 Task: Open Card Influencer Outreach Execution in Board Sales Team Compensation and Incentive Design to Workspace Digital Advertising and add a team member Softage.3@softage.net, a label Orange, a checklist Natural Language Processing, an attachment from your computer, a color Orange and finally, add a card description 'Send out client proposal for review' and a comment 'Given the potential impact of this task on our company reputation, let us ensure that we approach it with a sense of integrity and professionalism.'. Add a start date 'Jan 03, 1900' with a due date 'Jan 10, 1900'
Action: Mouse moved to (217, 128)
Screenshot: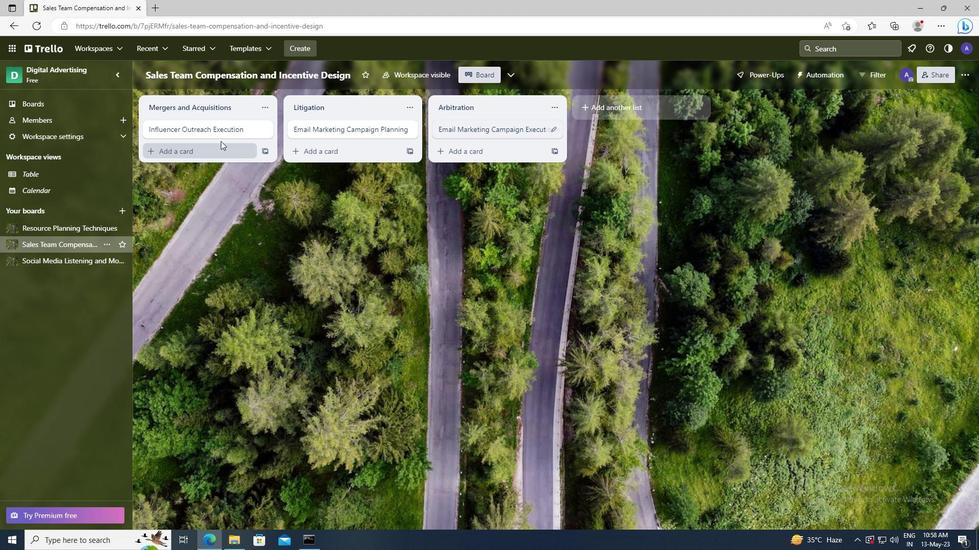 
Action: Mouse pressed left at (217, 128)
Screenshot: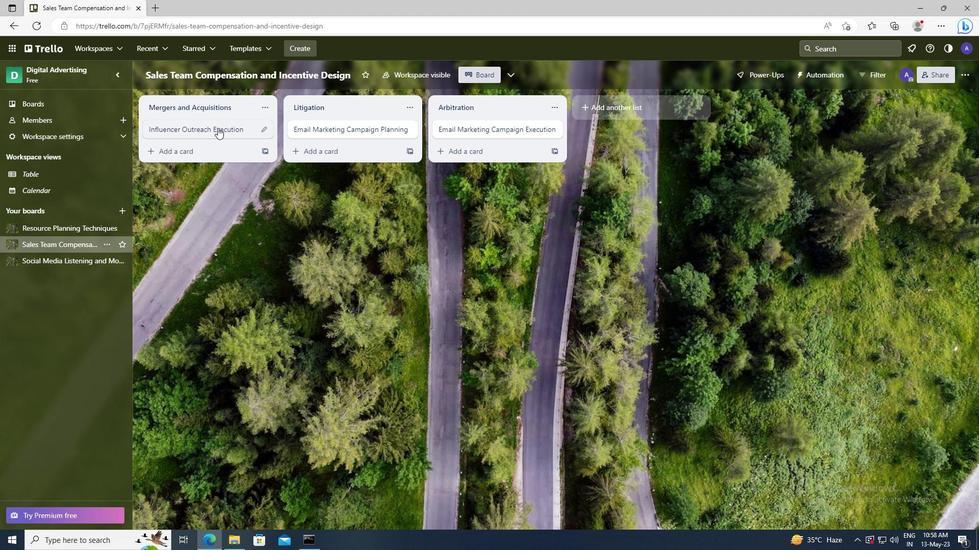 
Action: Mouse moved to (608, 130)
Screenshot: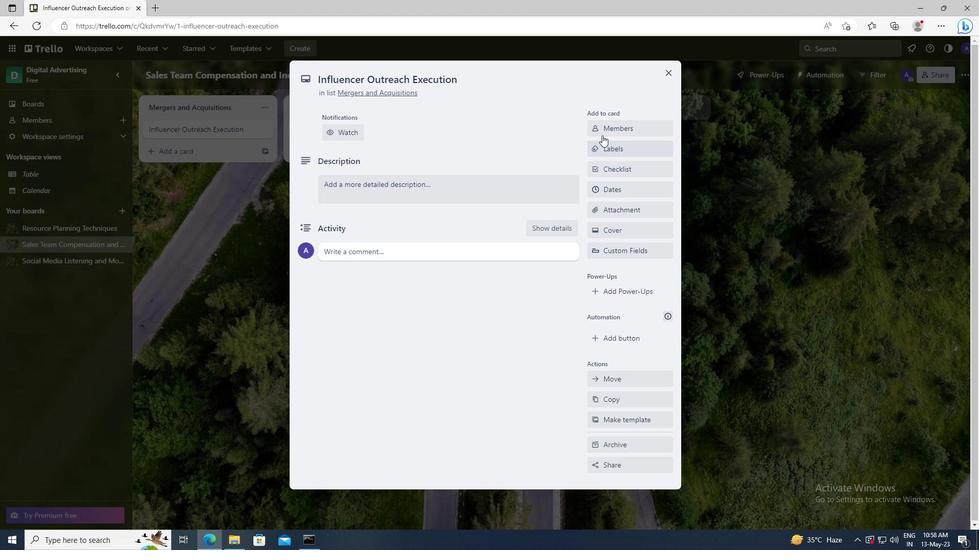 
Action: Mouse pressed left at (608, 130)
Screenshot: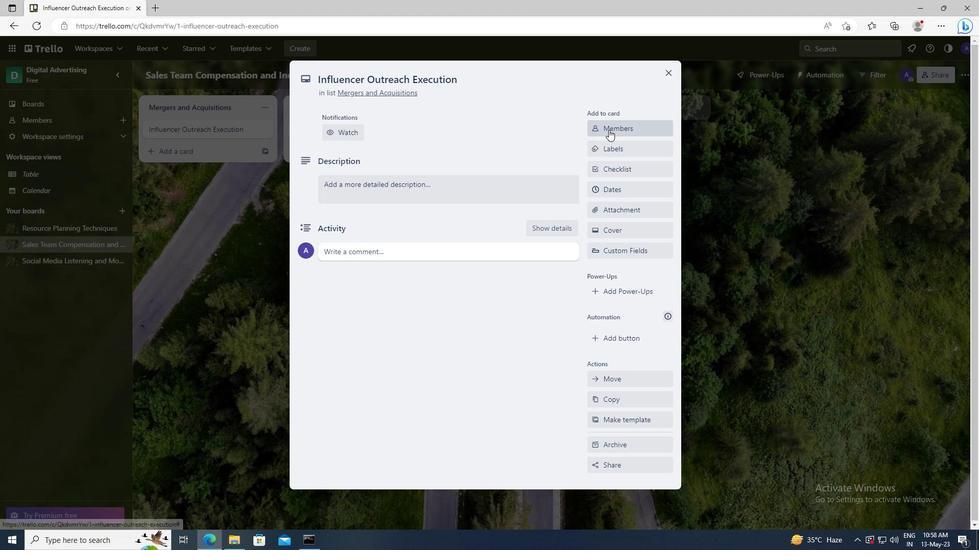
Action: Mouse moved to (610, 175)
Screenshot: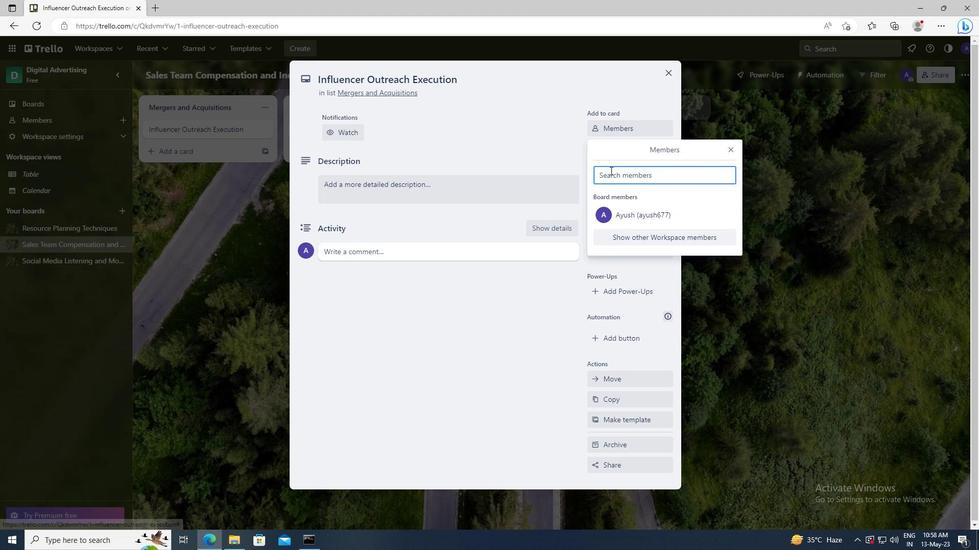 
Action: Mouse pressed left at (610, 175)
Screenshot: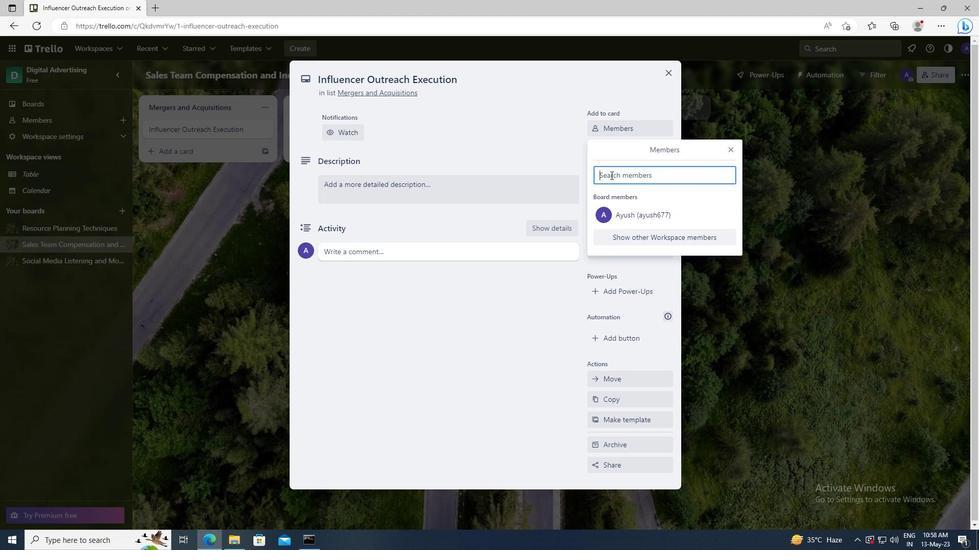 
Action: Key pressed <Key.shift>SOFTAGE.3
Screenshot: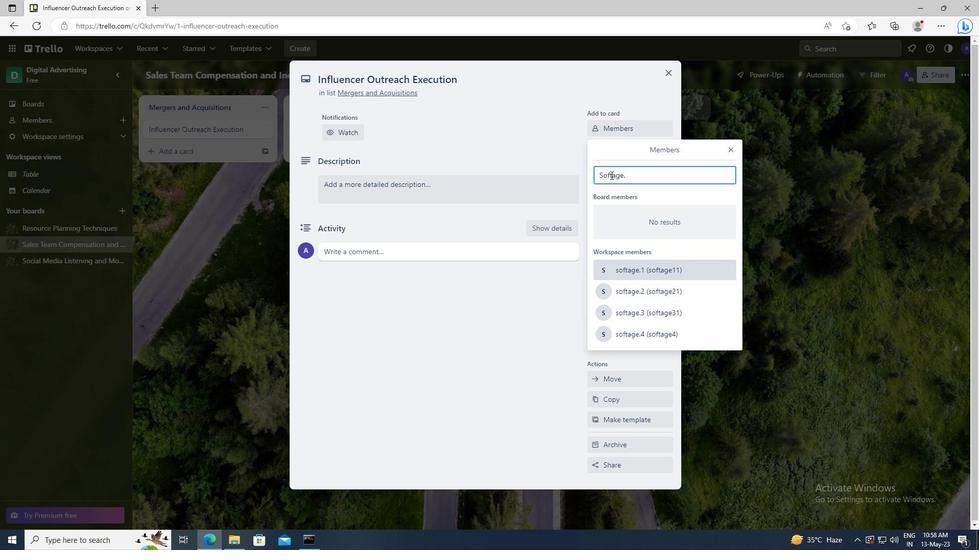
Action: Mouse moved to (614, 273)
Screenshot: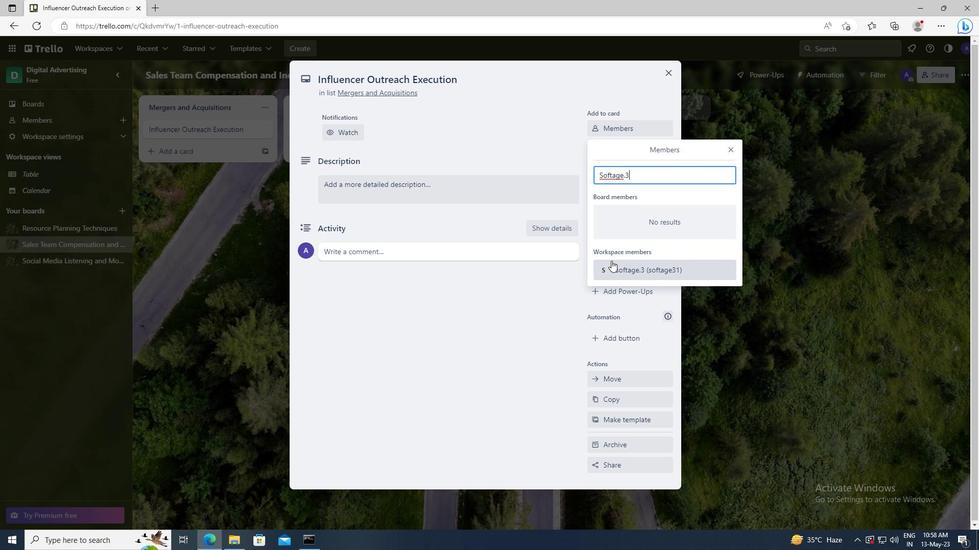 
Action: Mouse pressed left at (614, 273)
Screenshot: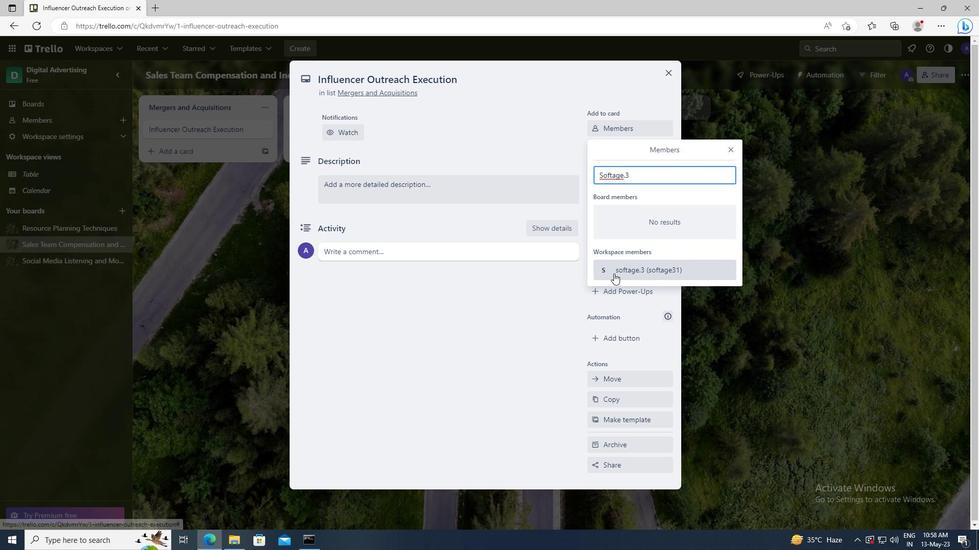 
Action: Mouse moved to (731, 150)
Screenshot: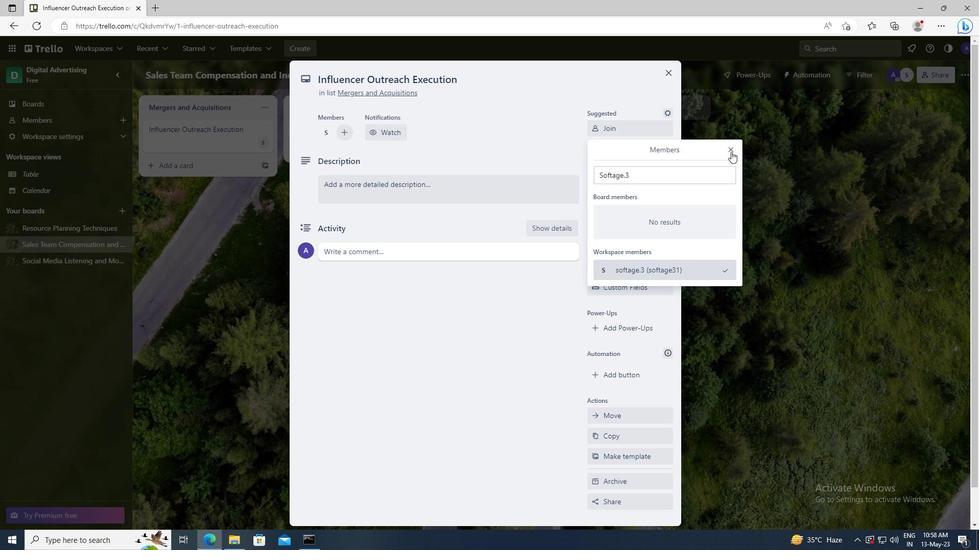 
Action: Mouse pressed left at (731, 150)
Screenshot: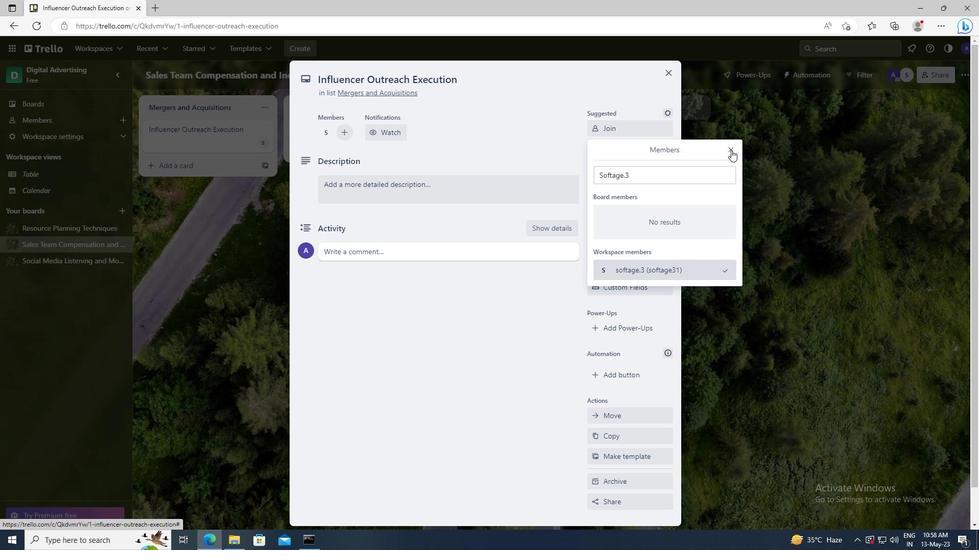 
Action: Mouse moved to (646, 182)
Screenshot: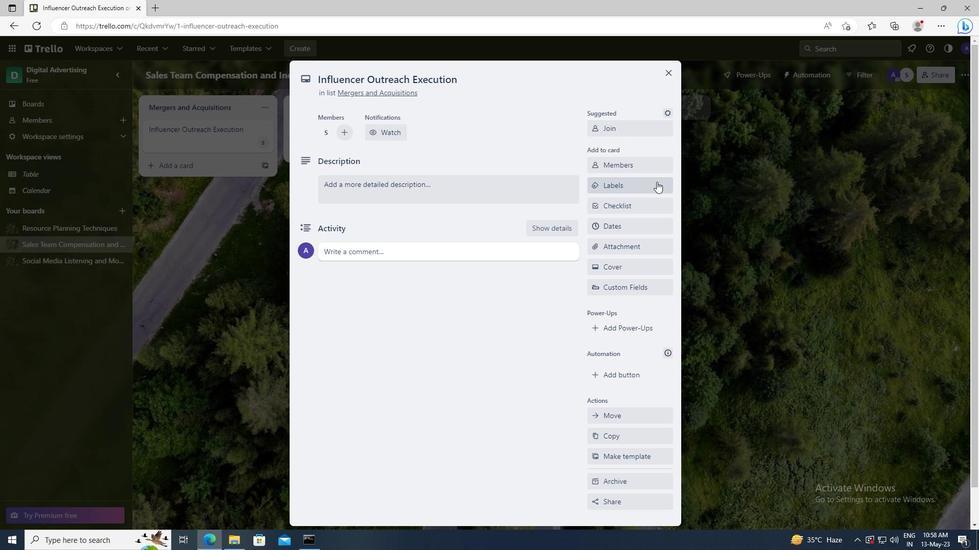 
Action: Mouse pressed left at (646, 182)
Screenshot: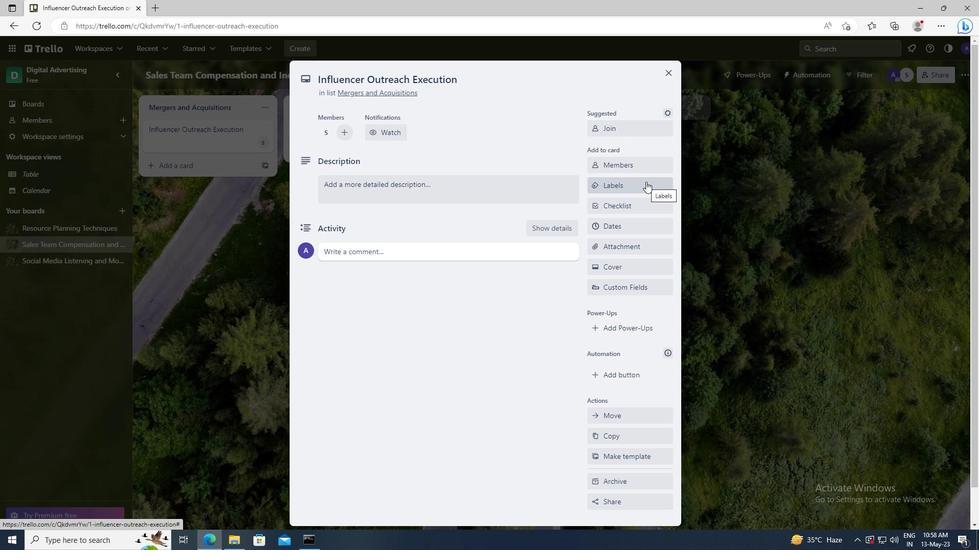 
Action: Mouse moved to (669, 388)
Screenshot: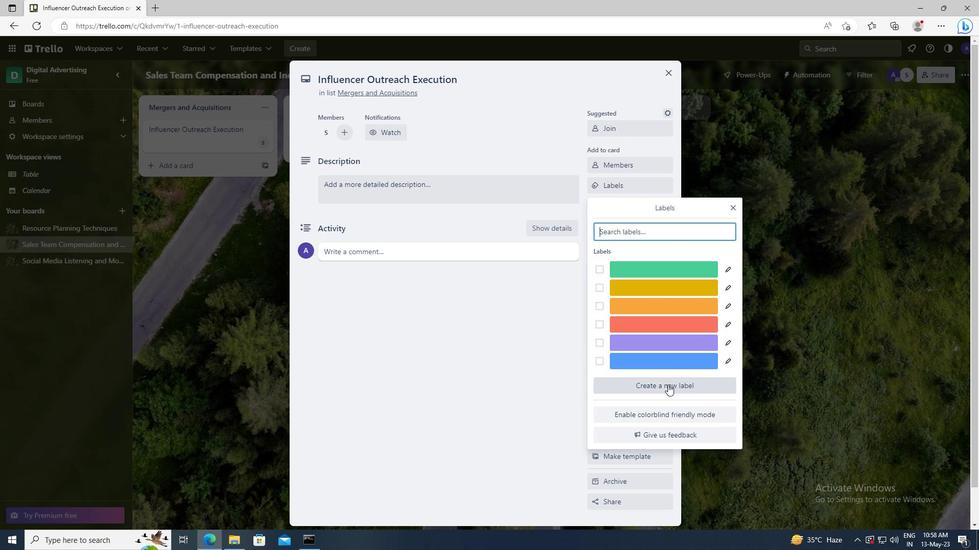 
Action: Mouse pressed left at (669, 388)
Screenshot: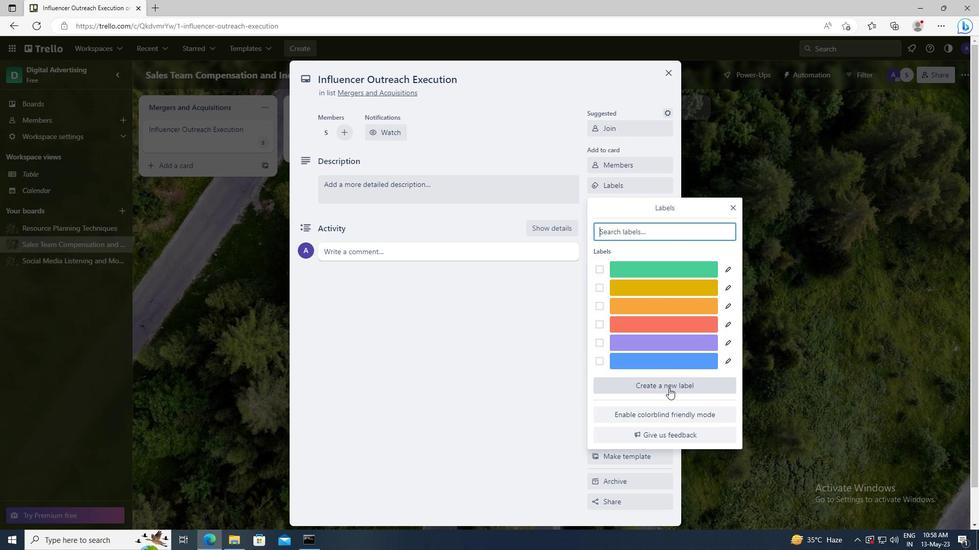 
Action: Mouse moved to (662, 359)
Screenshot: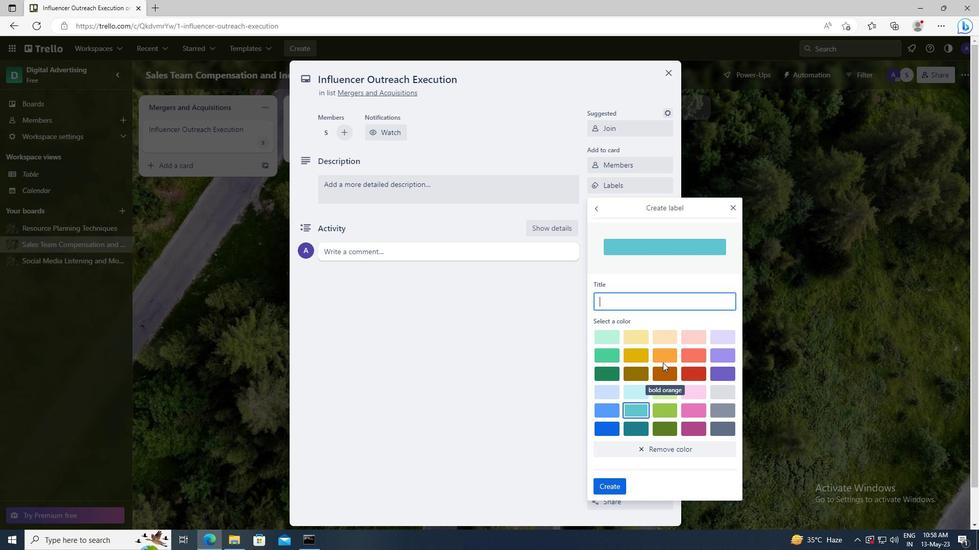 
Action: Mouse pressed left at (662, 359)
Screenshot: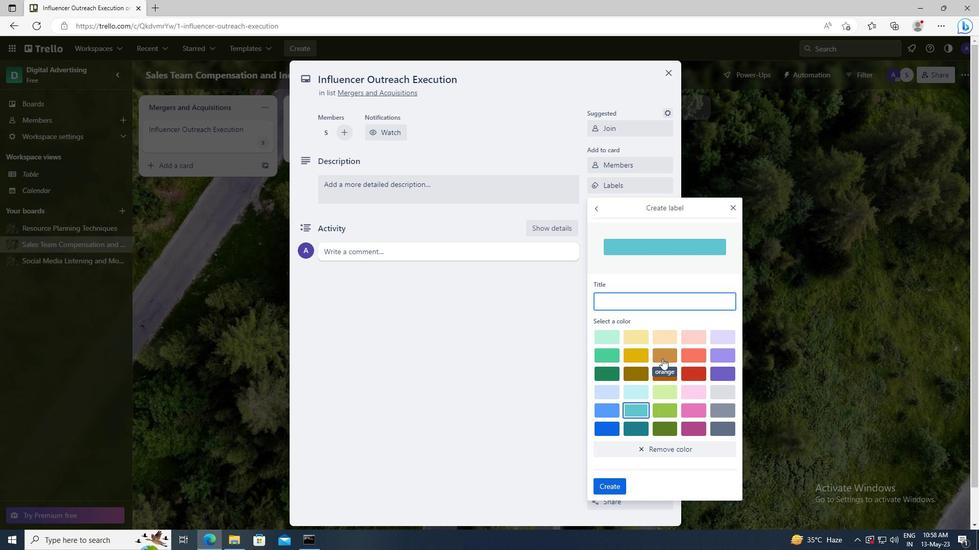 
Action: Mouse moved to (618, 486)
Screenshot: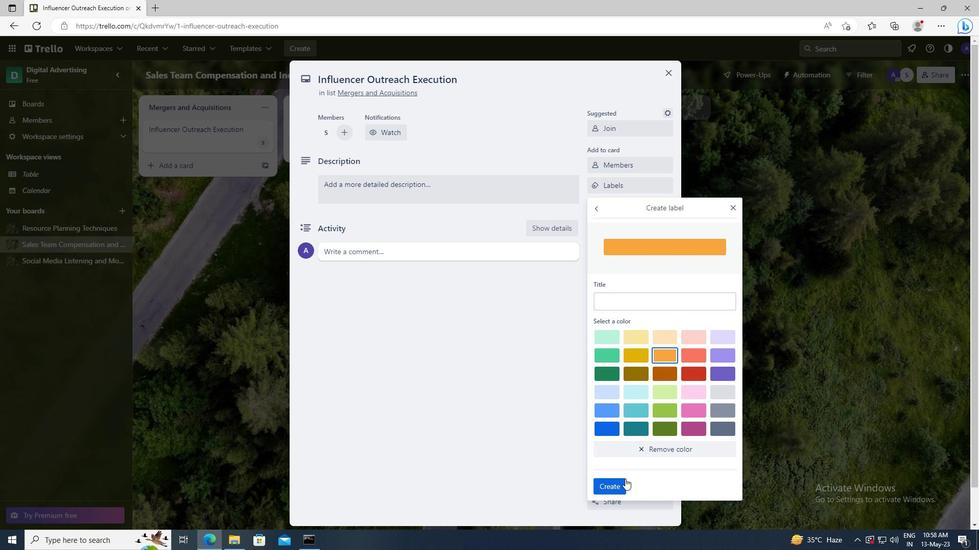 
Action: Mouse pressed left at (618, 486)
Screenshot: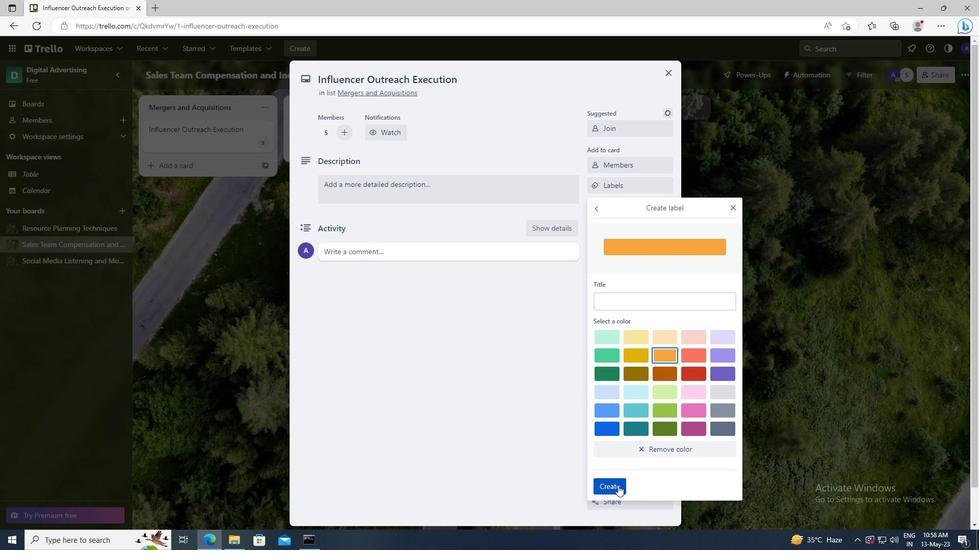 
Action: Mouse moved to (732, 208)
Screenshot: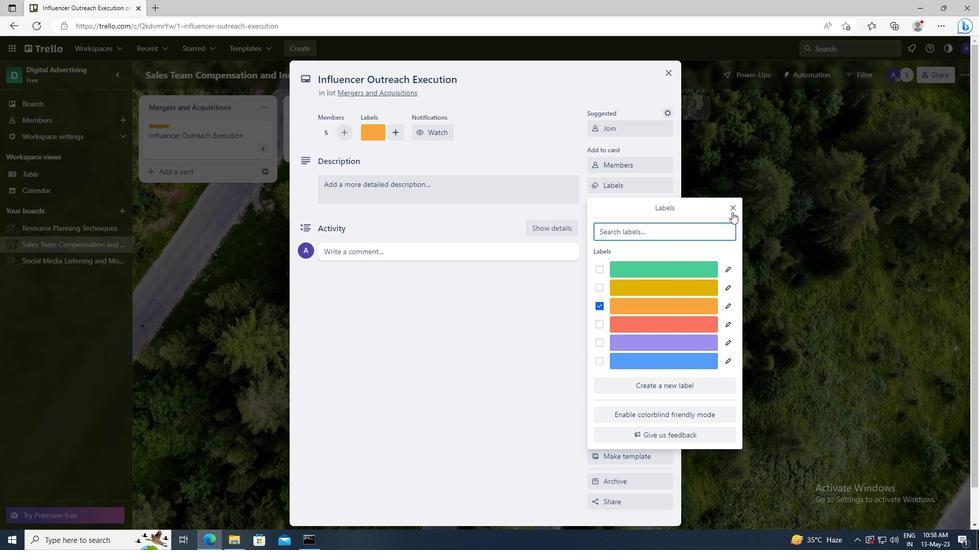 
Action: Mouse pressed left at (732, 208)
Screenshot: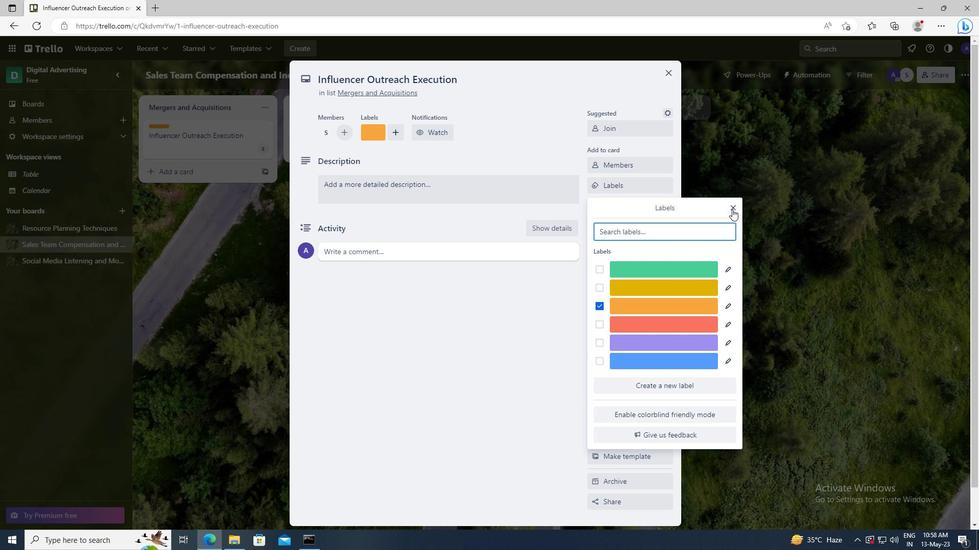
Action: Mouse moved to (627, 205)
Screenshot: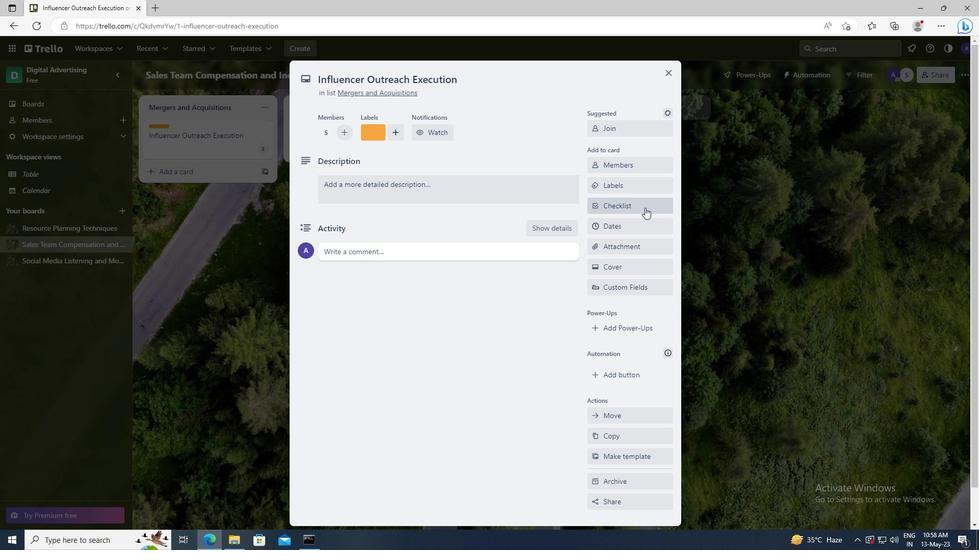 
Action: Mouse pressed left at (627, 205)
Screenshot: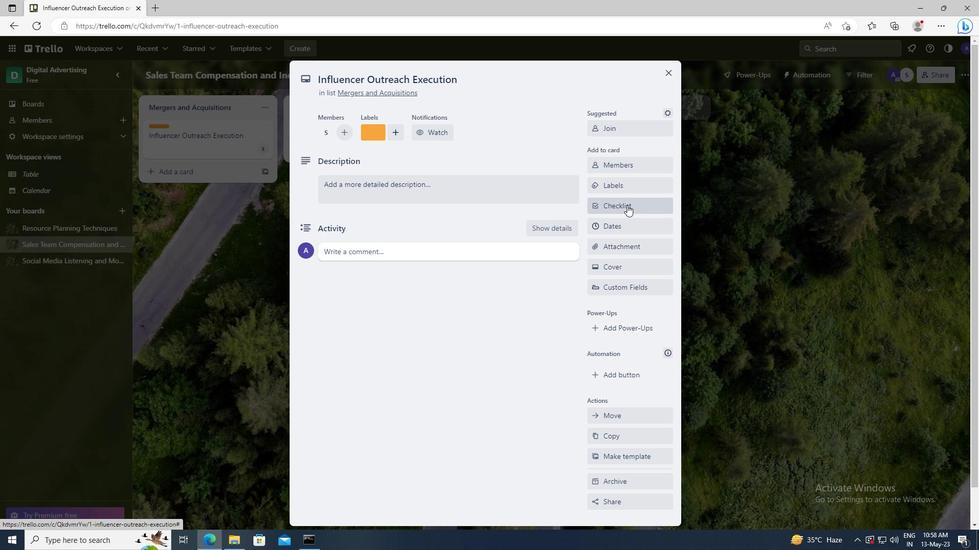 
Action: Key pressed <Key.shift>NATURAL<Key.space><Key.shift>LANGUAGE<Key.space><Key.shift>PROCESSING
Screenshot: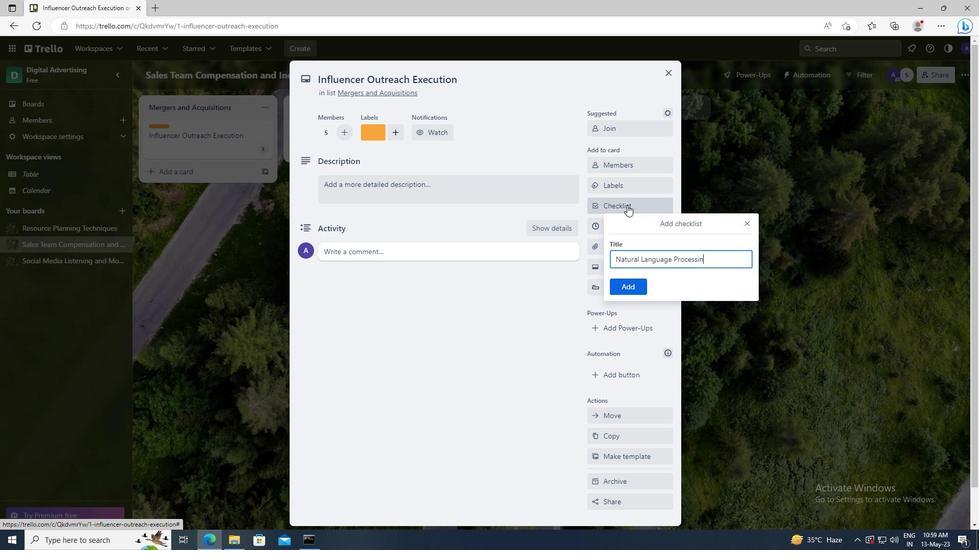 
Action: Mouse moved to (624, 287)
Screenshot: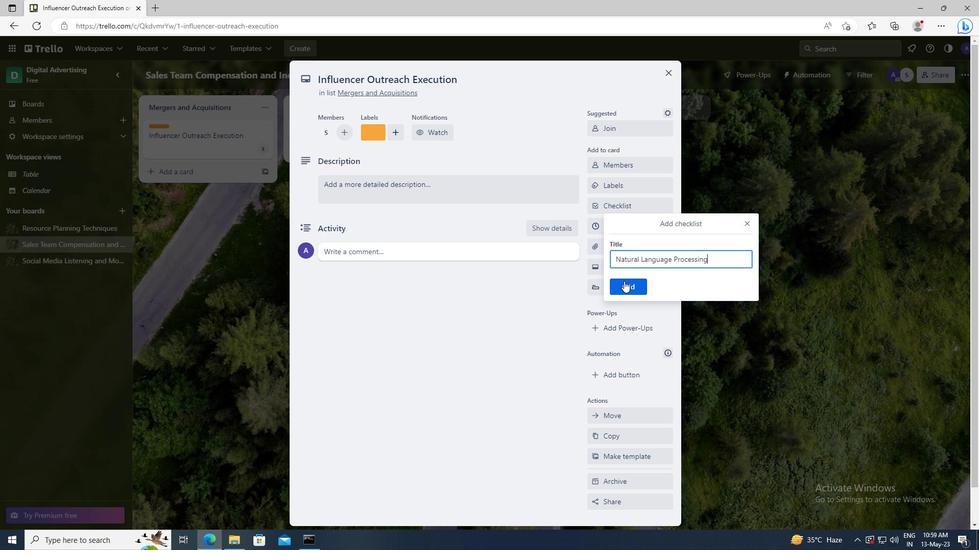 
Action: Mouse pressed left at (624, 287)
Screenshot: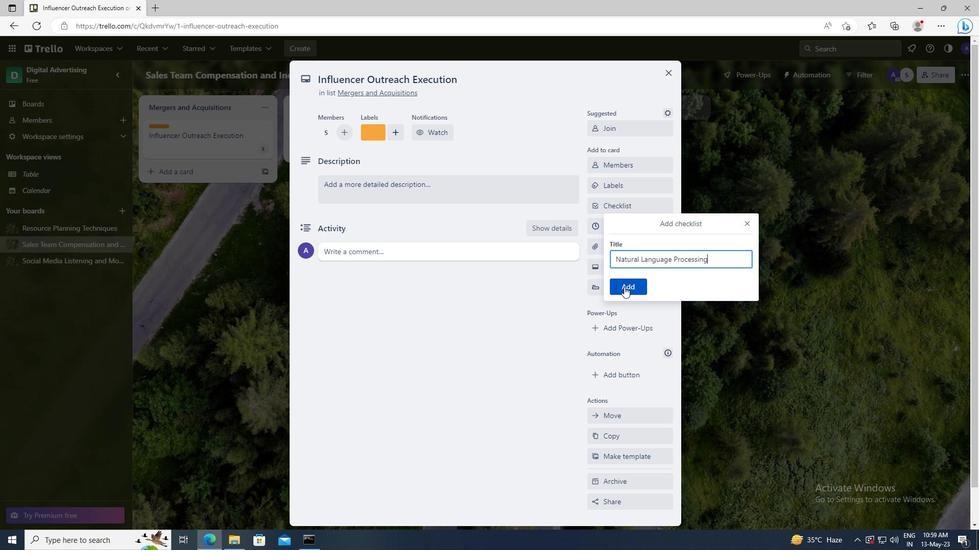 
Action: Mouse moved to (625, 251)
Screenshot: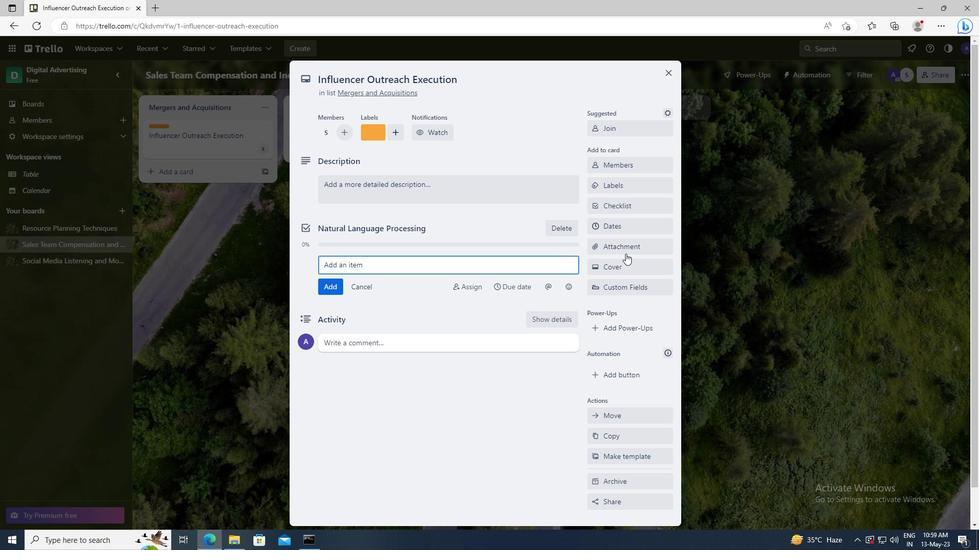 
Action: Mouse pressed left at (625, 251)
Screenshot: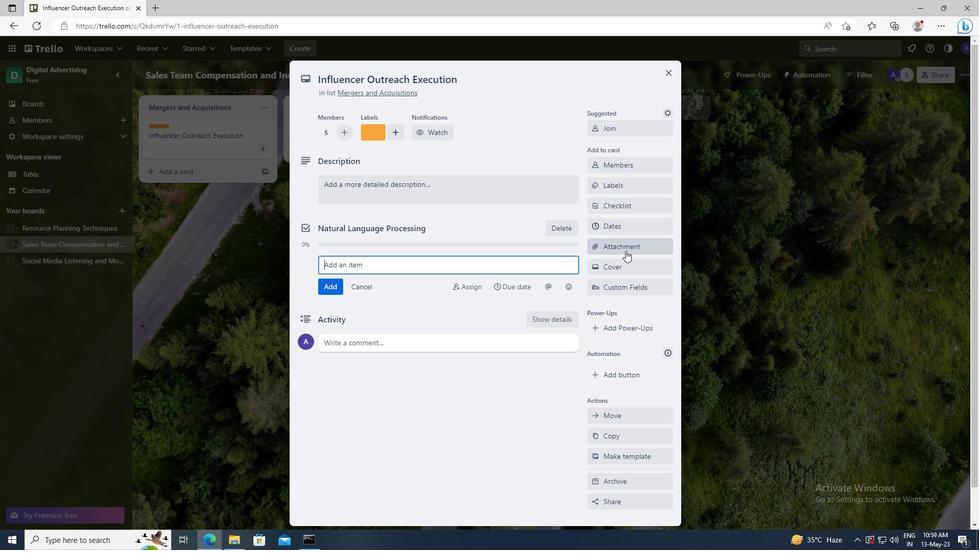 
Action: Mouse moved to (622, 295)
Screenshot: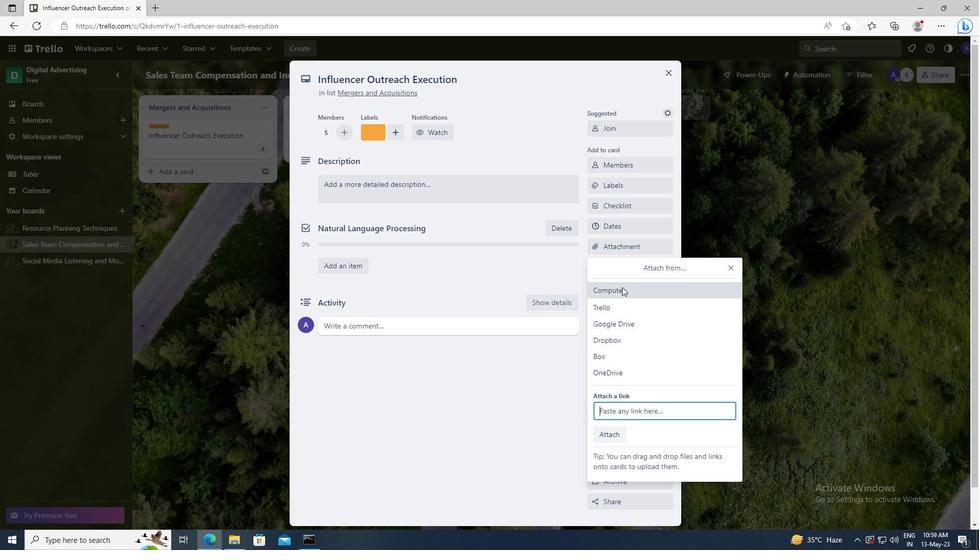 
Action: Mouse pressed left at (622, 295)
Screenshot: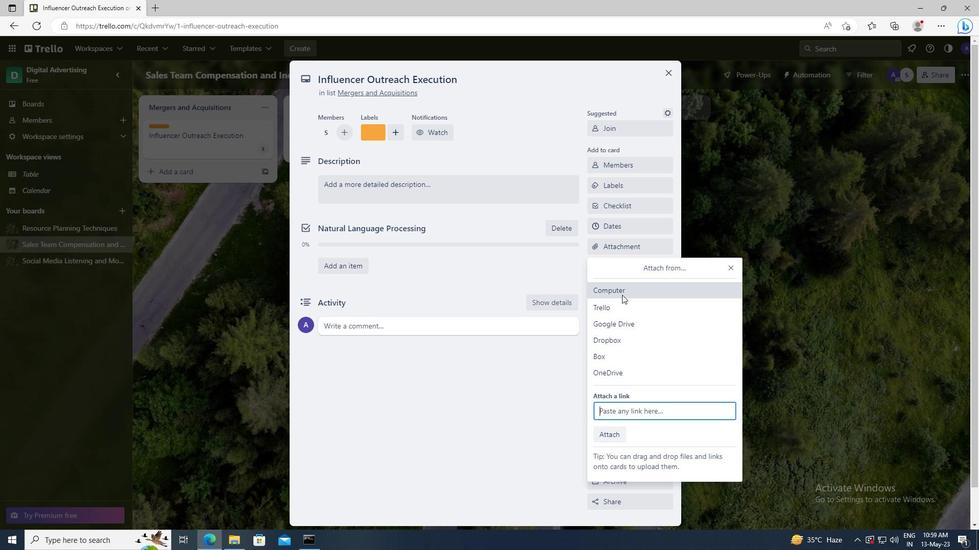 
Action: Mouse moved to (250, 90)
Screenshot: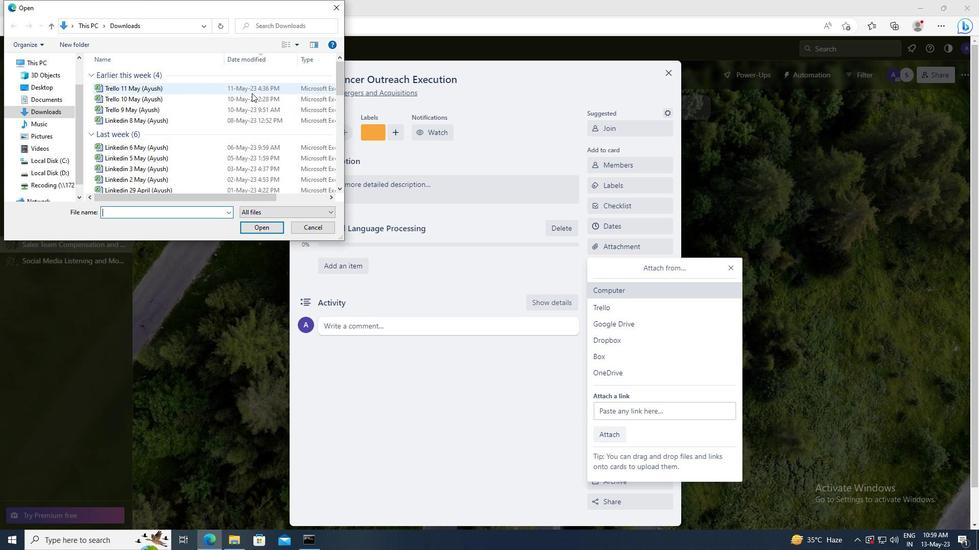 
Action: Mouse pressed left at (250, 90)
Screenshot: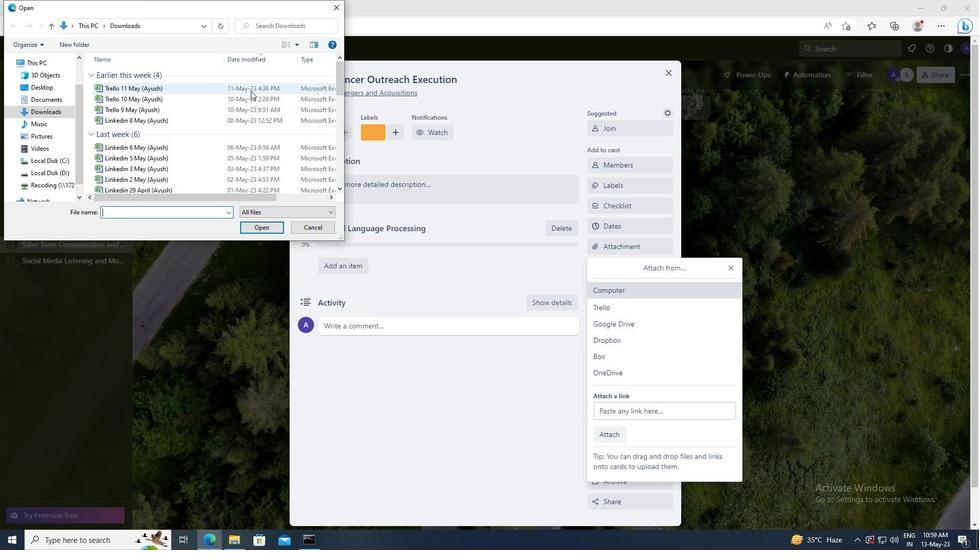 
Action: Mouse moved to (265, 227)
Screenshot: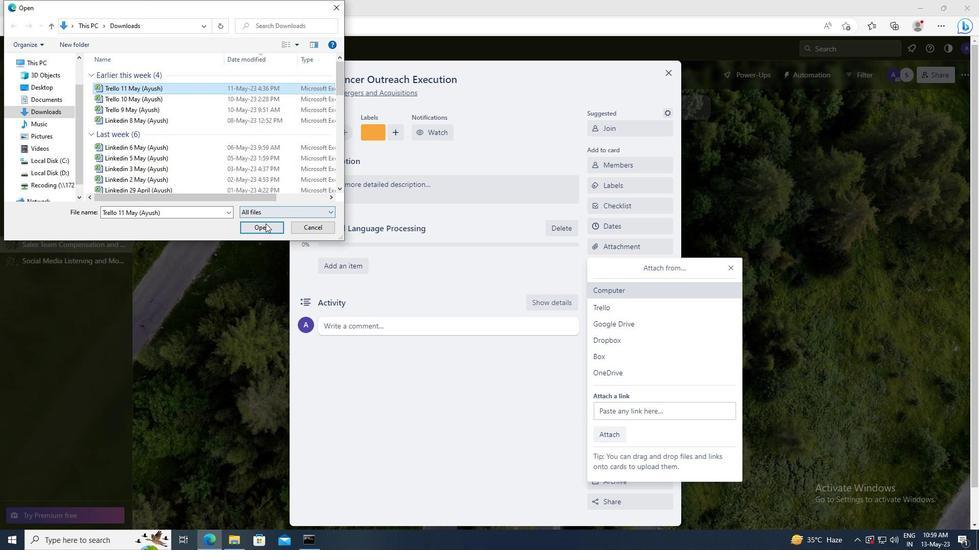 
Action: Mouse pressed left at (265, 227)
Screenshot: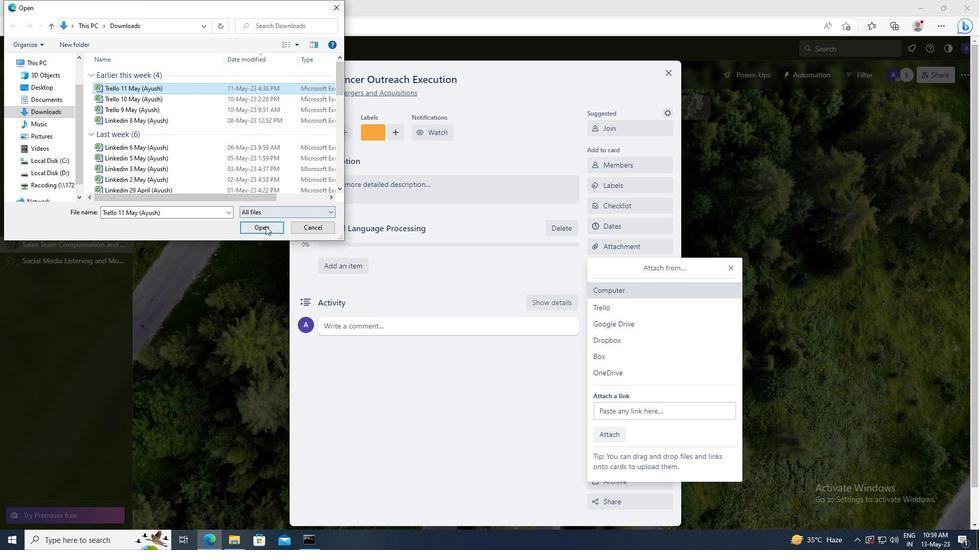 
Action: Mouse moved to (599, 267)
Screenshot: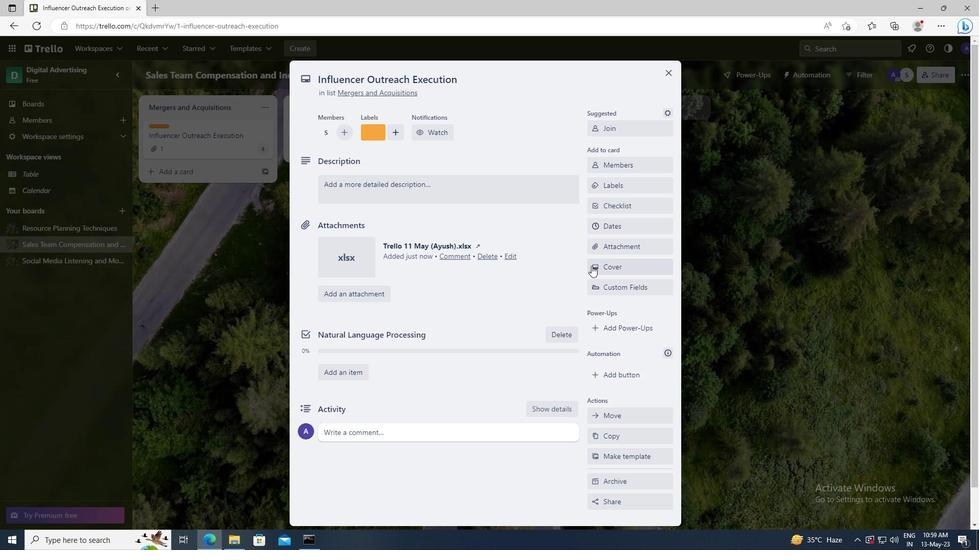 
Action: Mouse pressed left at (599, 267)
Screenshot: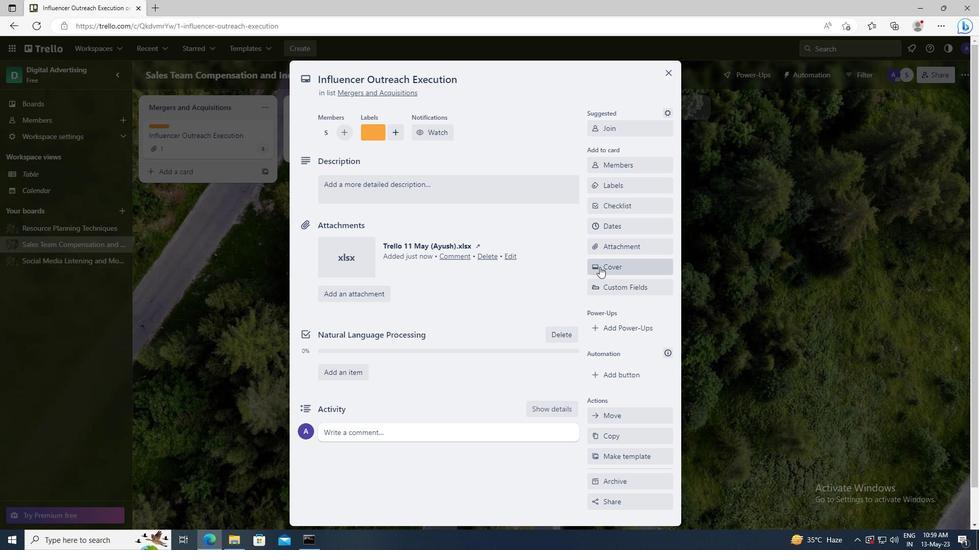 
Action: Mouse moved to (660, 325)
Screenshot: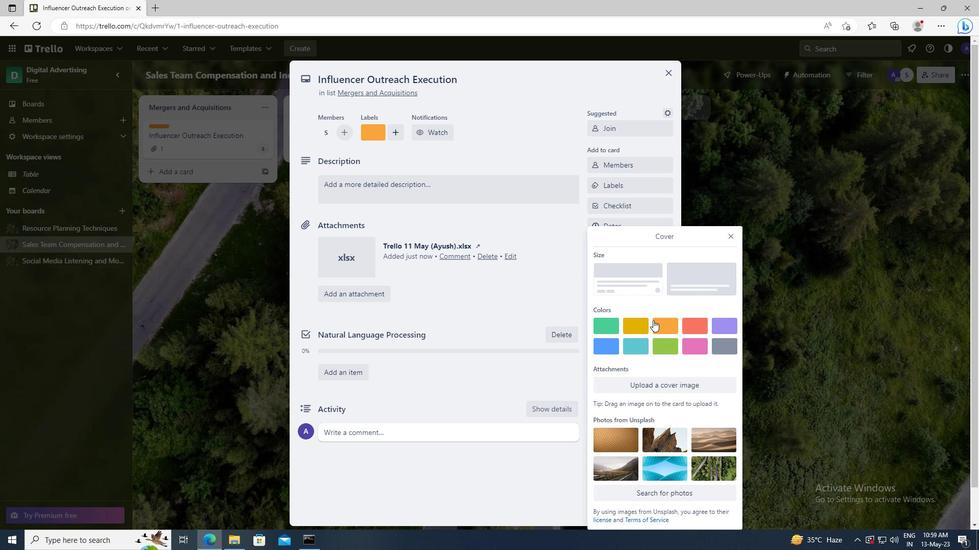 
Action: Mouse pressed left at (660, 325)
Screenshot: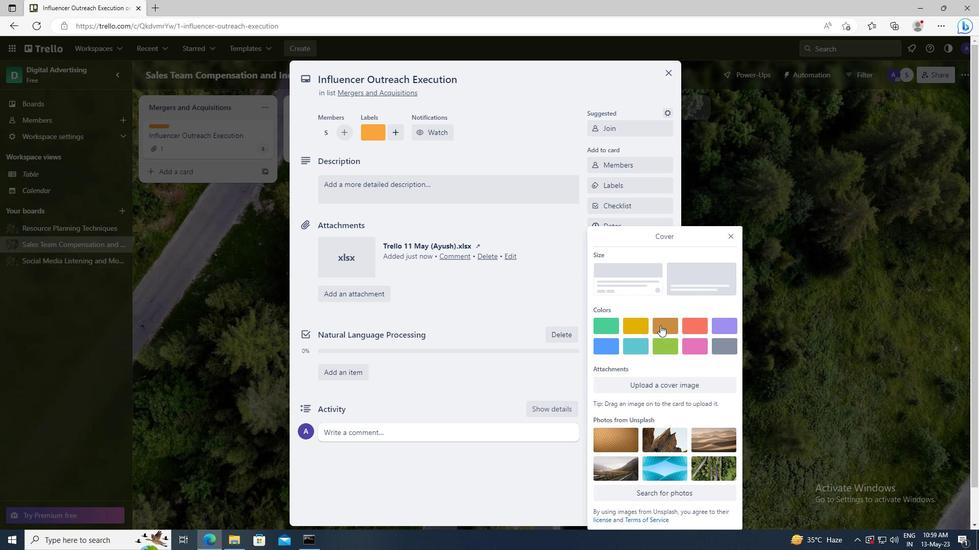 
Action: Mouse moved to (731, 216)
Screenshot: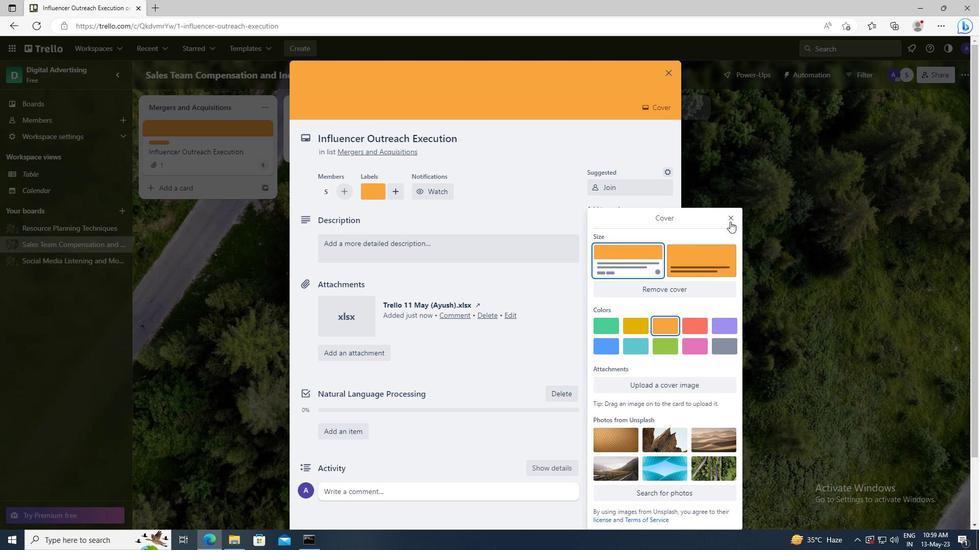 
Action: Mouse pressed left at (731, 216)
Screenshot: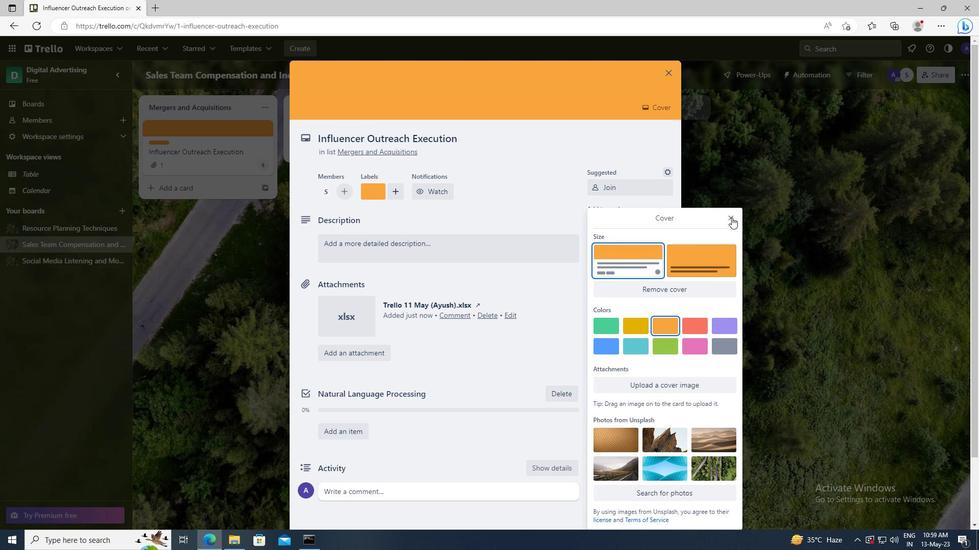 
Action: Mouse moved to (481, 258)
Screenshot: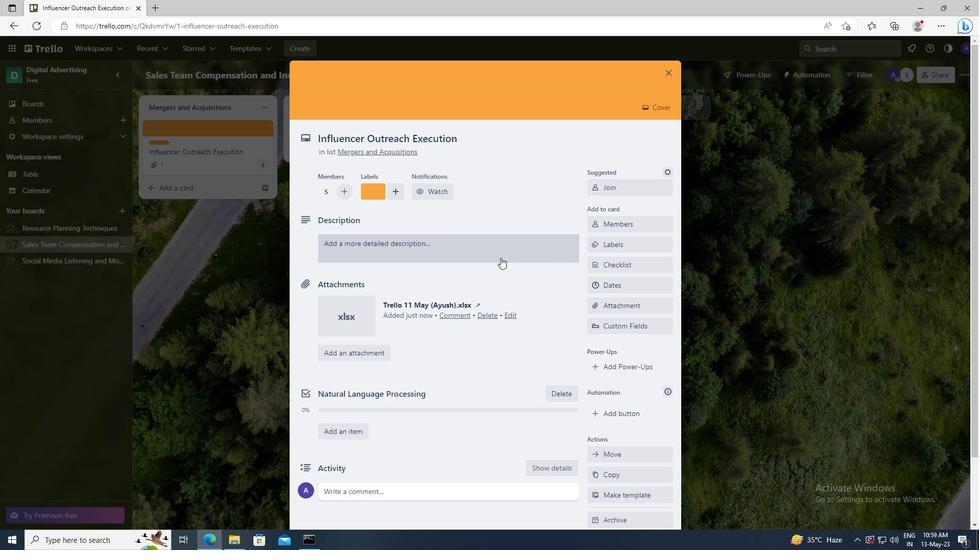 
Action: Mouse pressed left at (481, 258)
Screenshot: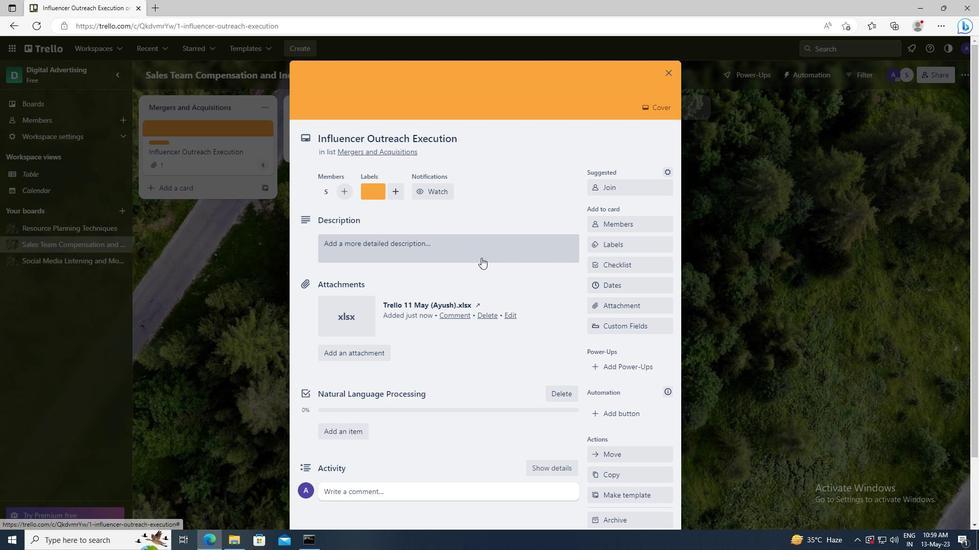 
Action: Key pressed <Key.shift>SEND<Key.space>OUT<Key.space>CLIENT<Key.space>PROPOSAL<Key.space>FOR<Key.space>REVIEW
Screenshot: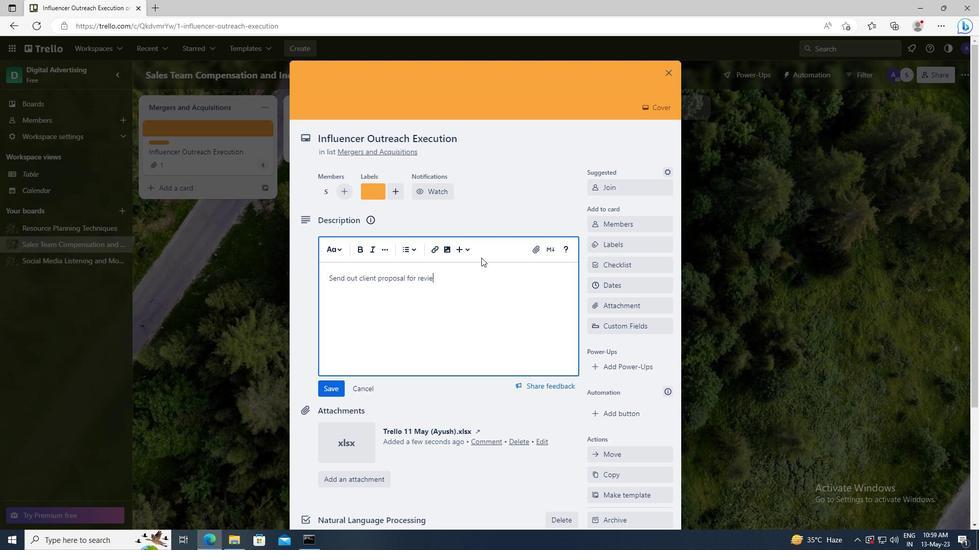 
Action: Mouse scrolled (481, 257) with delta (0, 0)
Screenshot: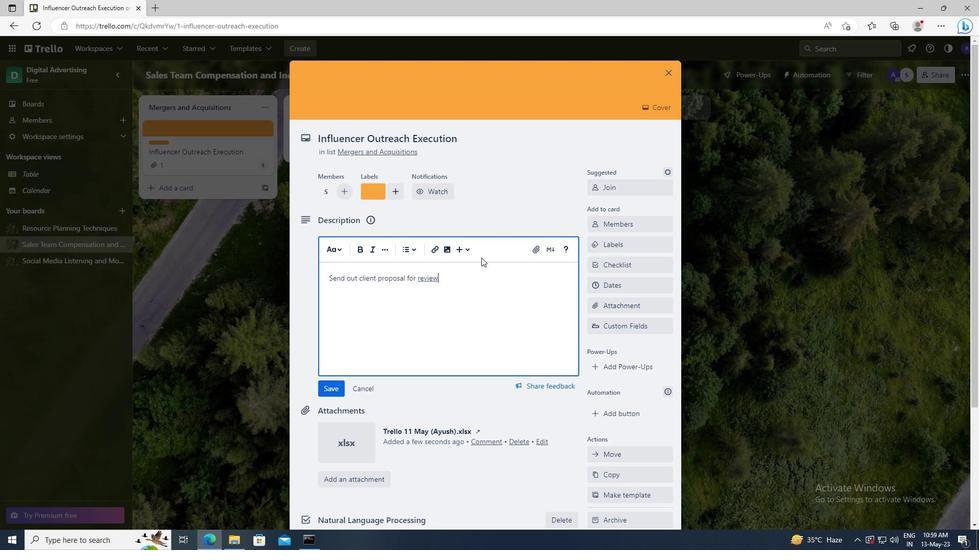 
Action: Mouse moved to (330, 311)
Screenshot: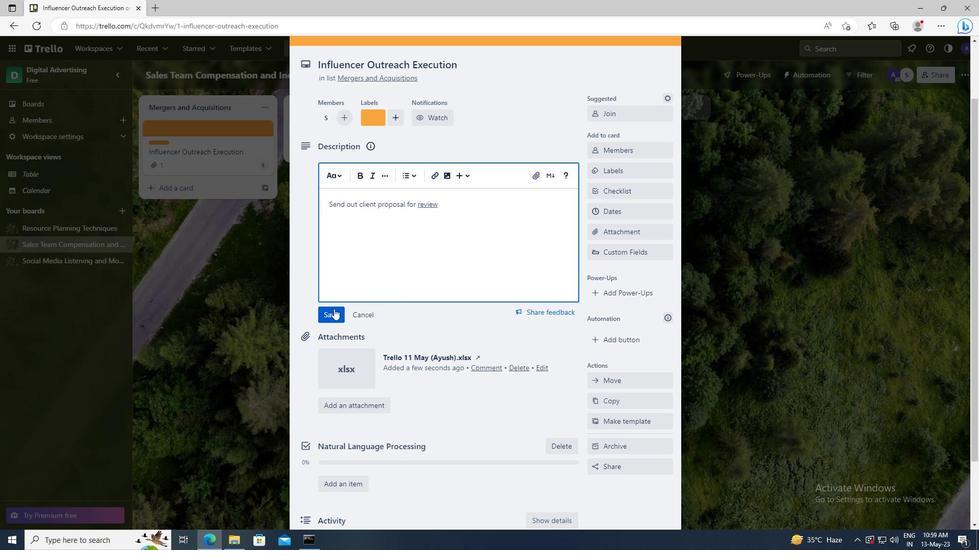 
Action: Mouse pressed left at (330, 311)
Screenshot: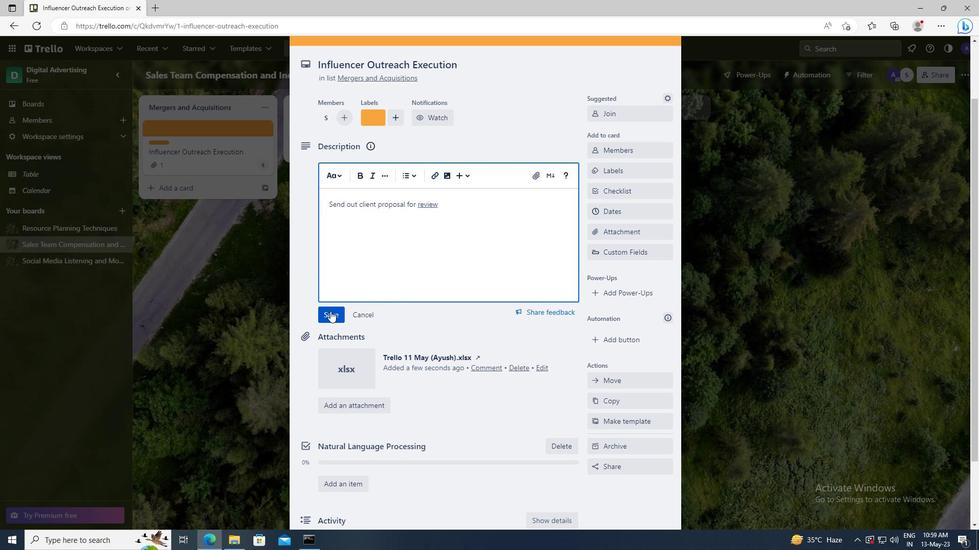 
Action: Mouse moved to (343, 400)
Screenshot: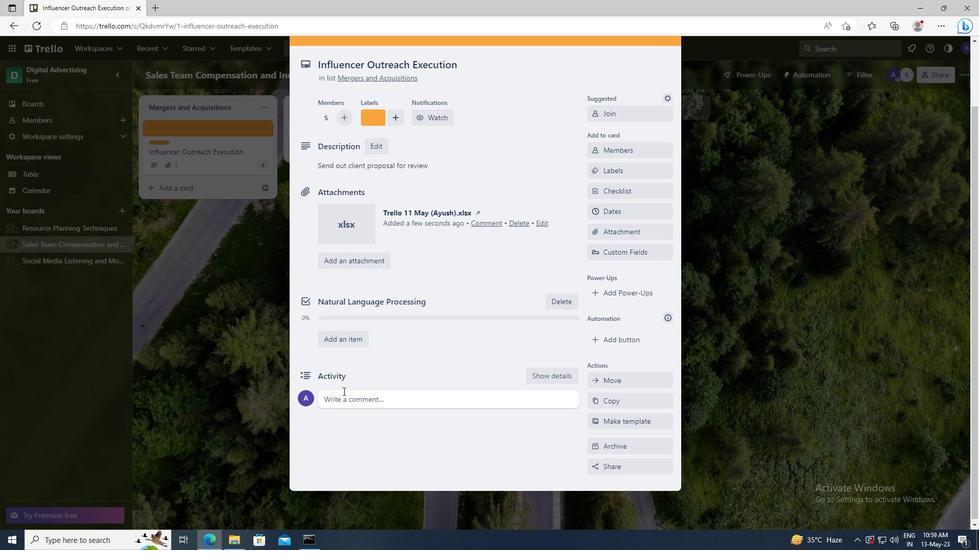 
Action: Mouse pressed left at (343, 400)
Screenshot: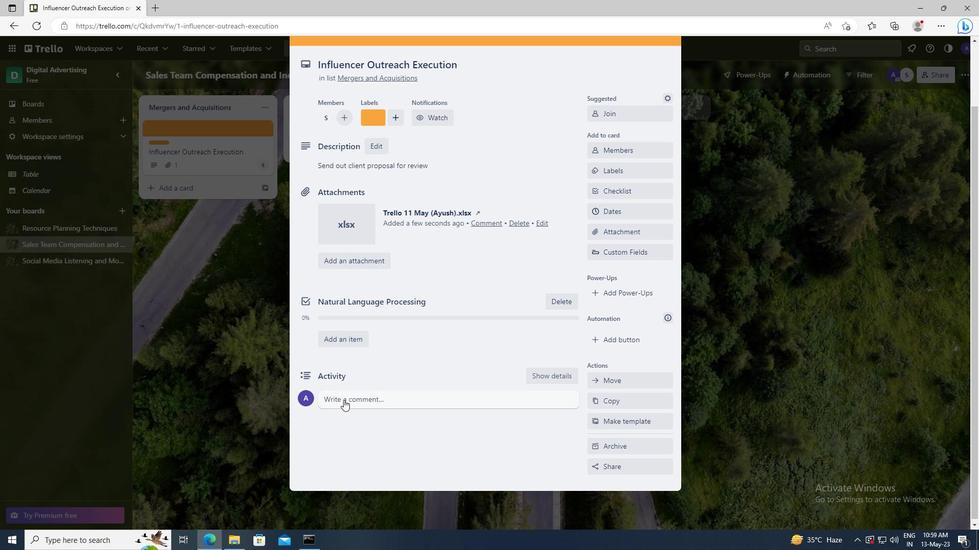 
Action: Key pressed <Key.shift>GIVEN<Key.space>THE<Key.space>POTENTIAL<Key.space>OF<Key.backspace><Key.backspace>IMPACT<Key.space>OF<Key.space>THIS<Key.space>TASK<Key.space>ON<Key.space>OUR<Key.space>COMPANY<Key.space>REPUTATION,<Key.space>LET<Key.space>US<Key.space>ENSURE<Key.space>THAT<Key.space>WE<Key.space>APPROACH<Key.space>IT<Key.space>WITH<Key.space>A<Key.space>SENSE<Key.space>OF<Key.space>INTEGRITY<Key.space>AND<Key.space>PROFESSIONALISM.
Screenshot: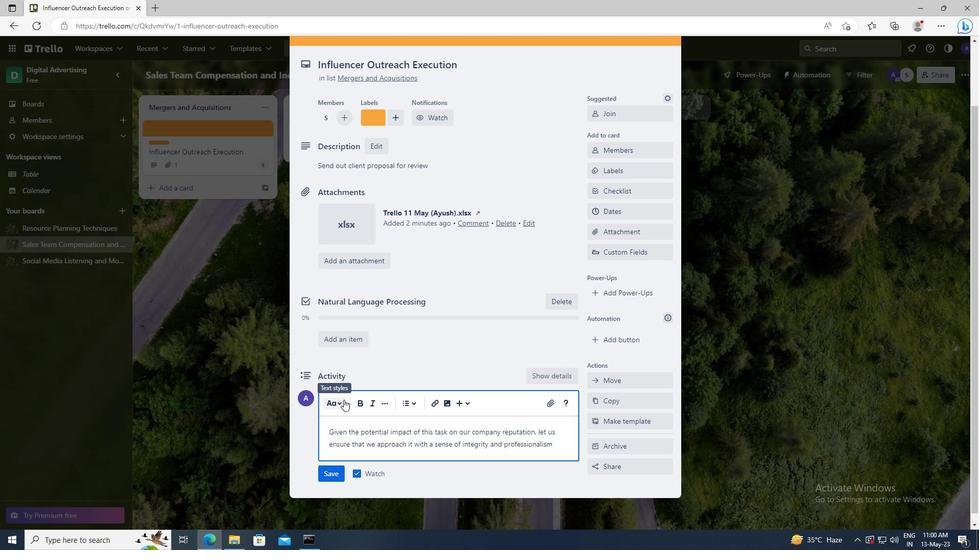 
Action: Mouse moved to (335, 478)
Screenshot: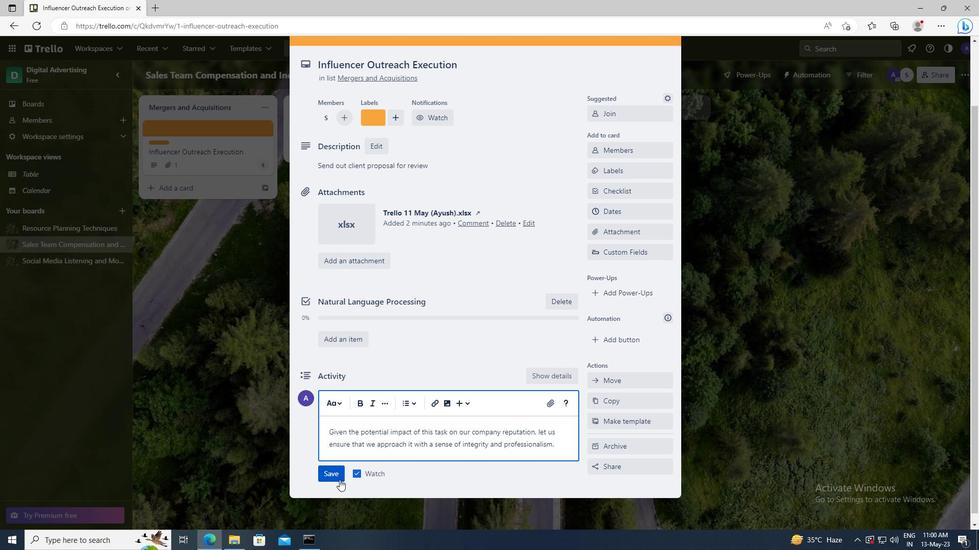 
Action: Mouse pressed left at (335, 478)
Screenshot: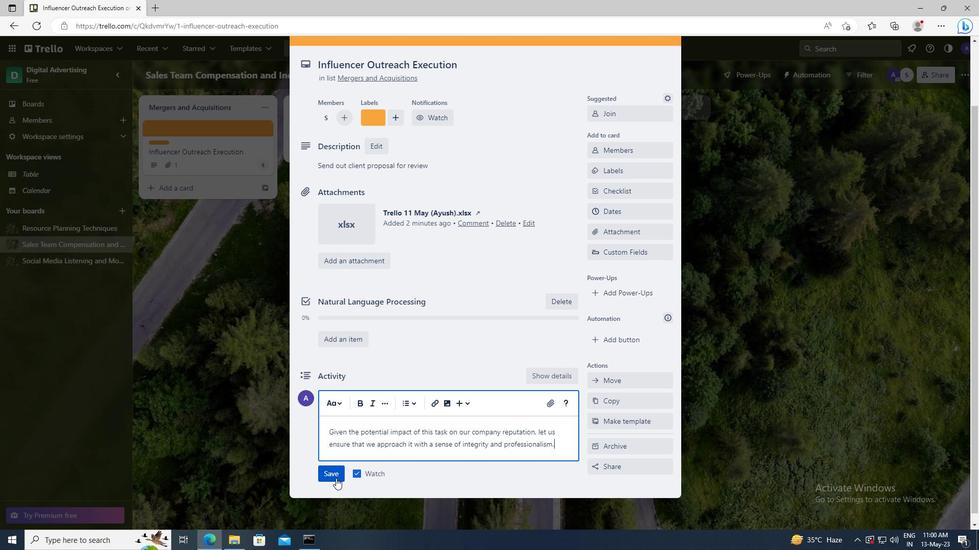 
Action: Mouse moved to (608, 209)
Screenshot: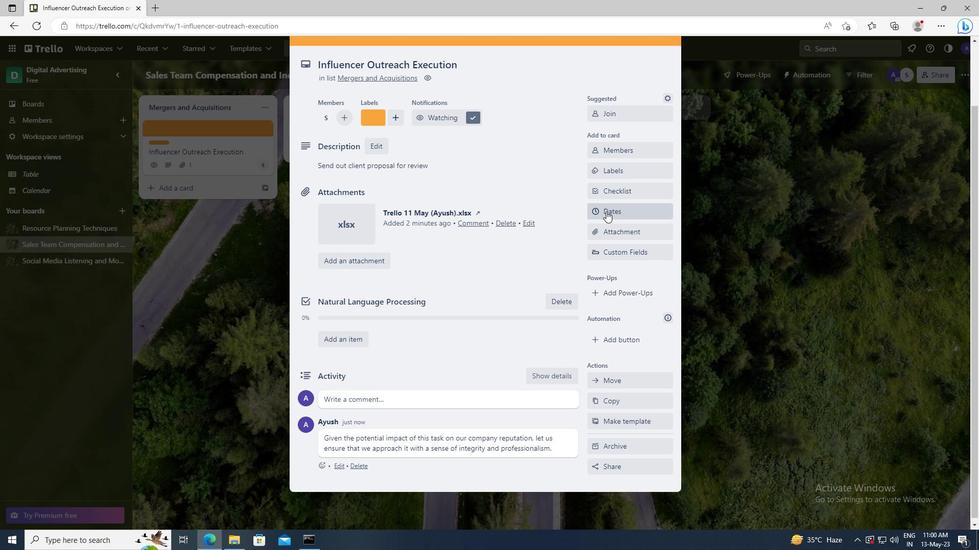 
Action: Mouse pressed left at (608, 209)
Screenshot: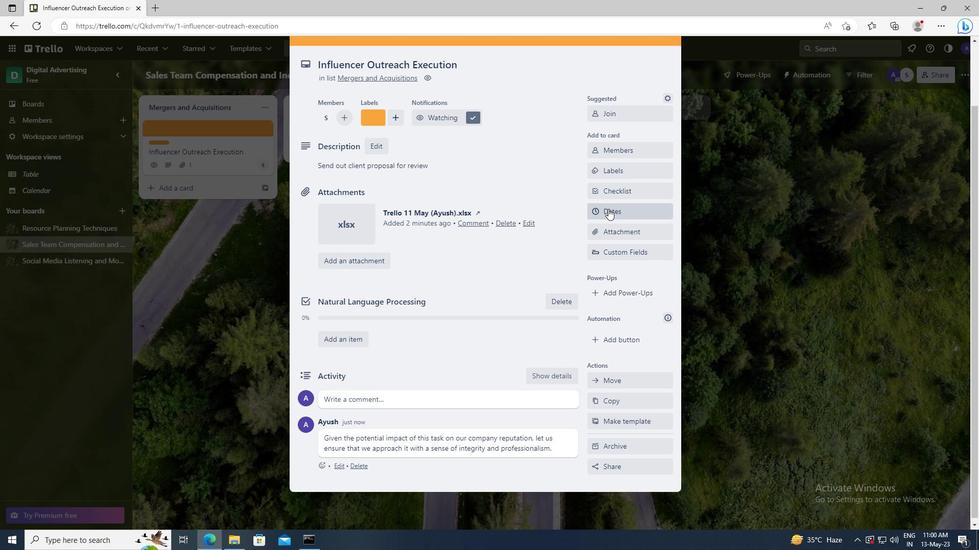 
Action: Mouse moved to (598, 260)
Screenshot: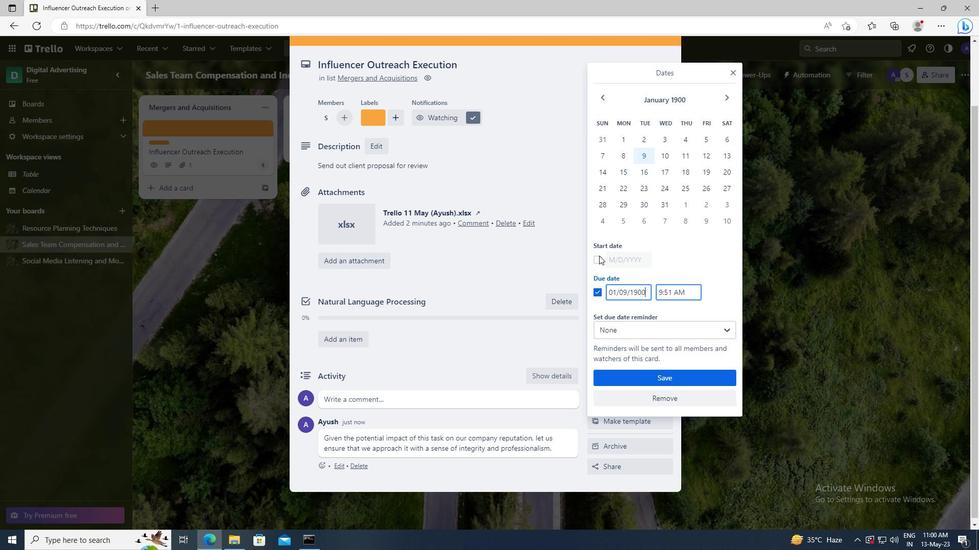 
Action: Mouse pressed left at (598, 260)
Screenshot: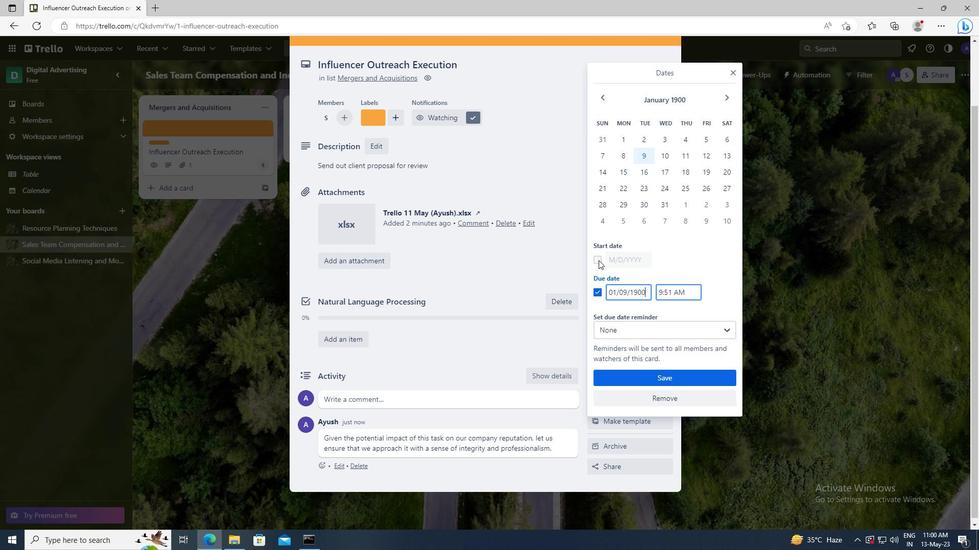 
Action: Mouse moved to (646, 260)
Screenshot: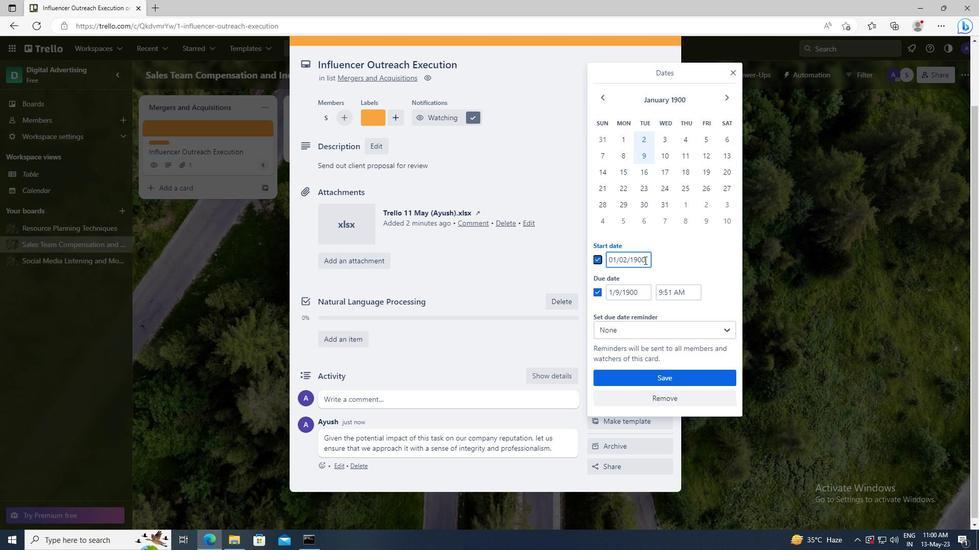 
Action: Mouse pressed left at (646, 260)
Screenshot: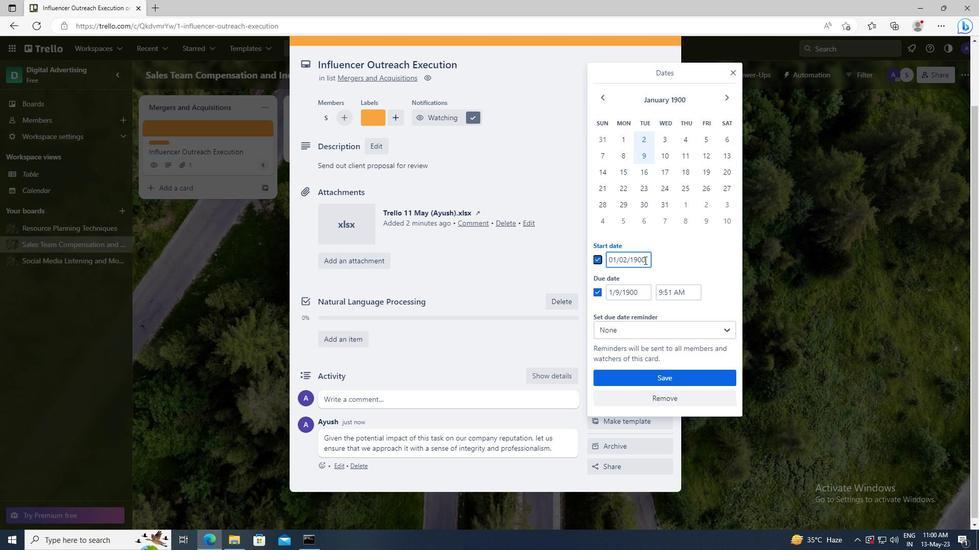 
Action: Key pressed <Key.left><Key.left><Key.left><Key.left><Key.left><Key.backspace>3
Screenshot: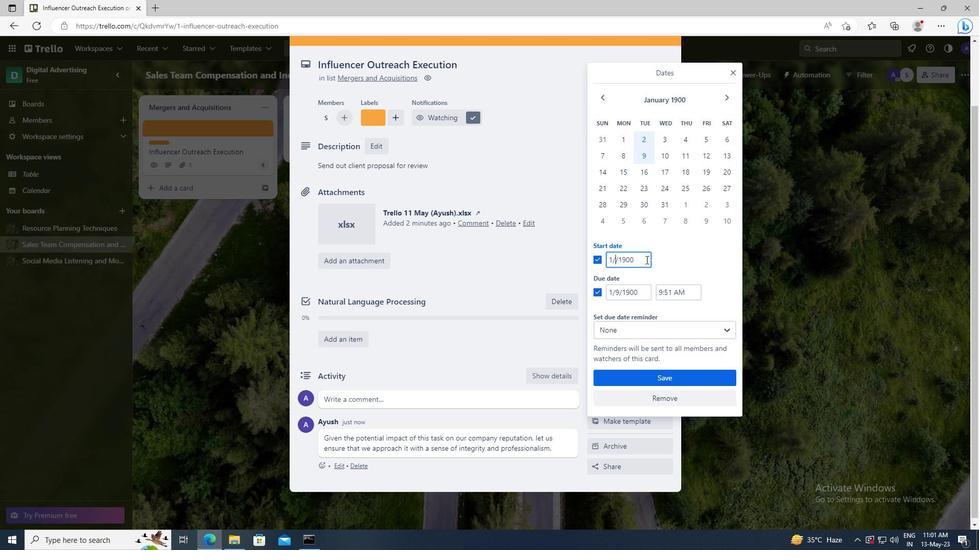 
Action: Mouse moved to (643, 292)
Screenshot: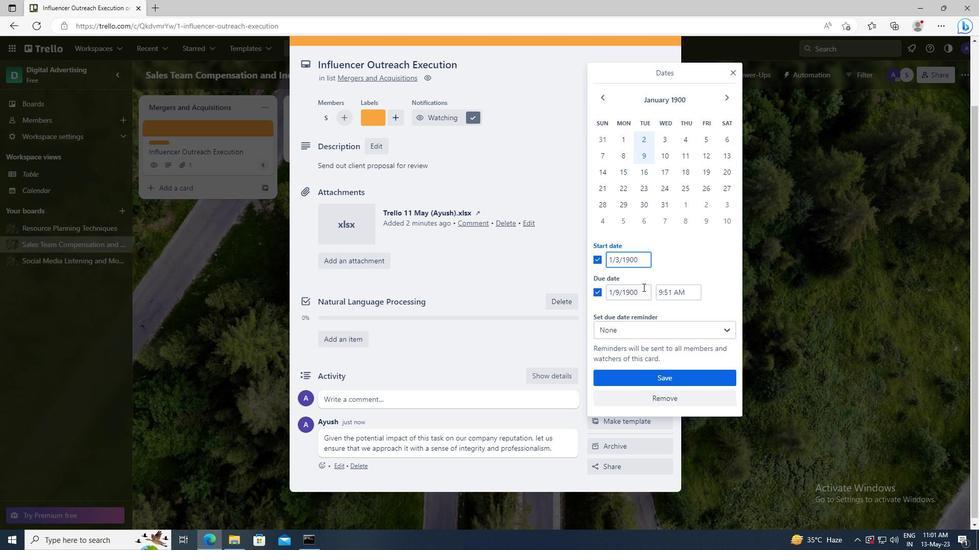
Action: Mouse pressed left at (643, 292)
Screenshot: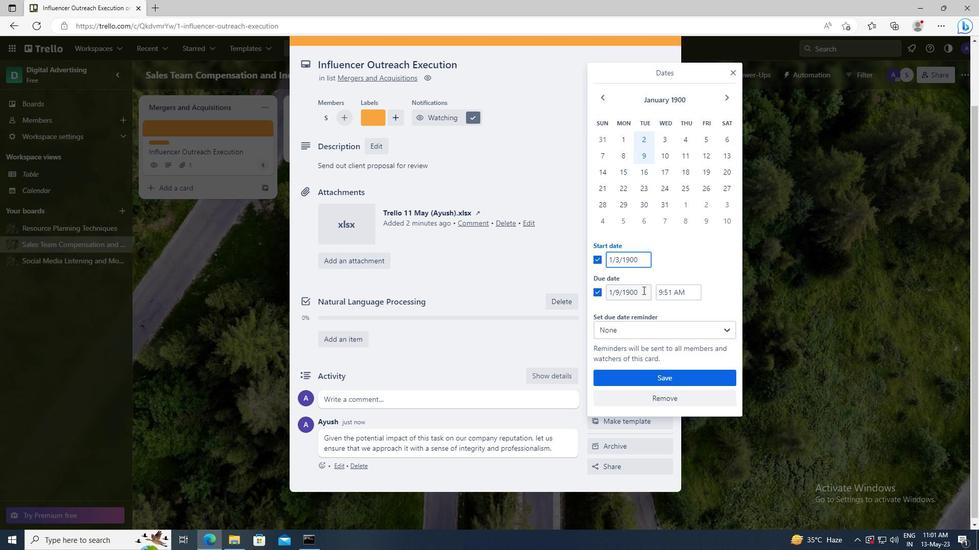 
Action: Key pressed <Key.left><Key.left><Key.left><Key.left><Key.left><Key.backspace>10
Screenshot: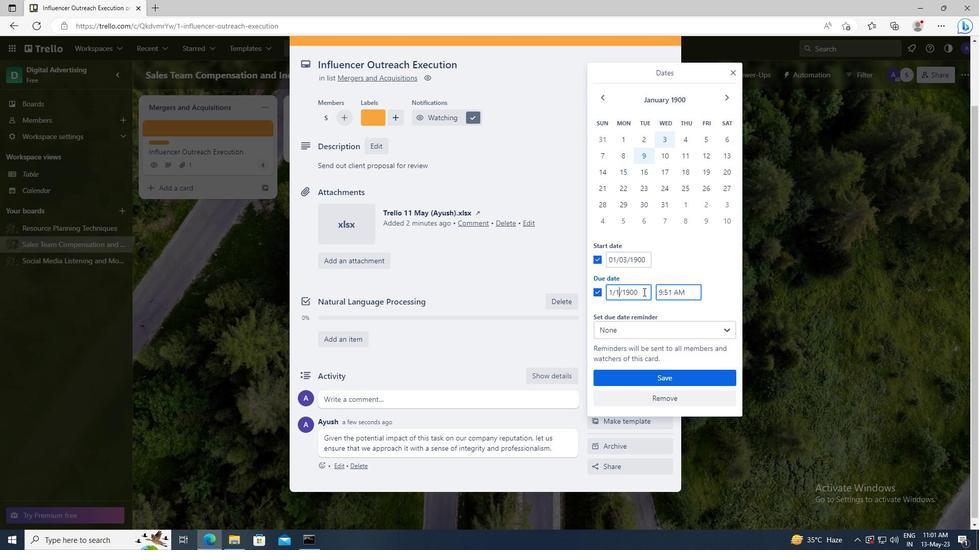 
Action: Mouse moved to (655, 375)
Screenshot: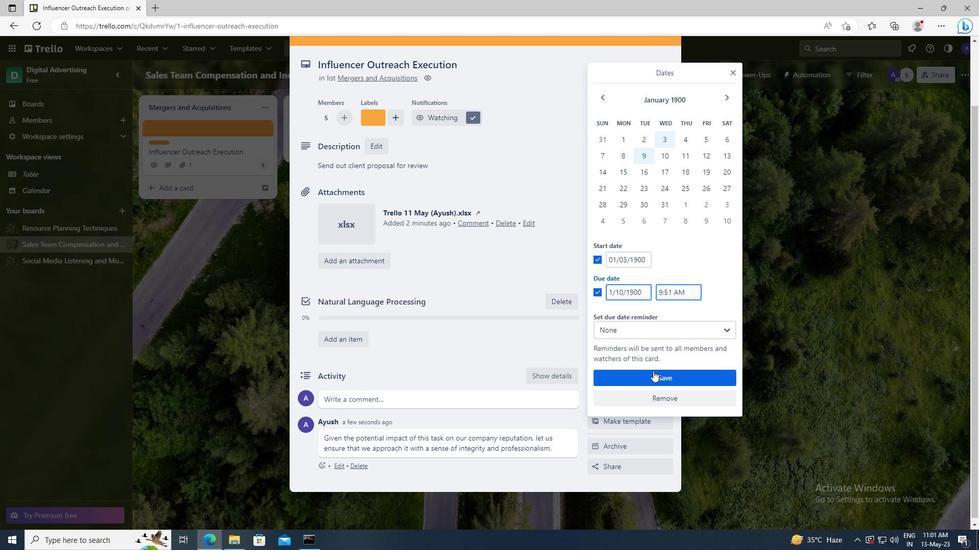 
Action: Mouse pressed left at (655, 375)
Screenshot: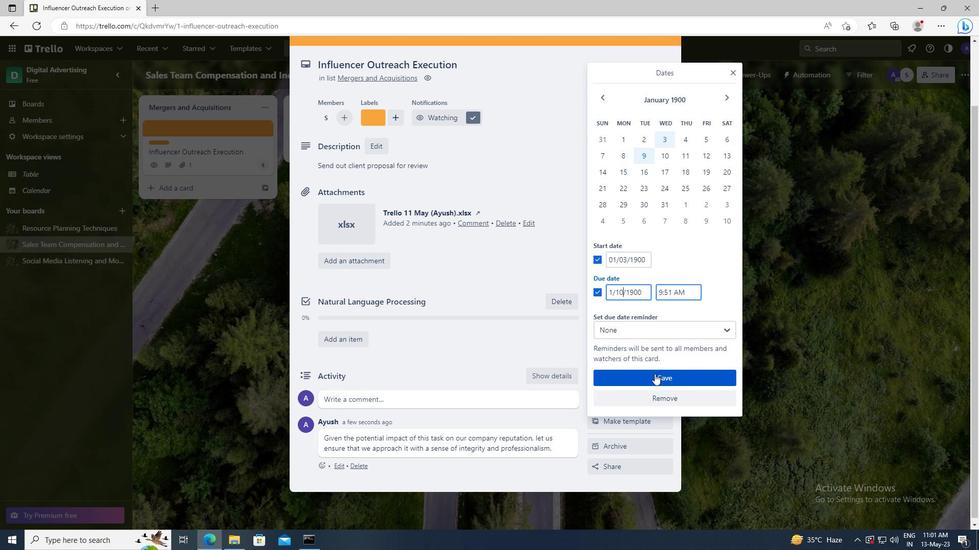 
